 Task: Create a due date automation trigger when advanced on, 2 hours before a card is due add basic without the blue label.
Action: Mouse moved to (1387, 119)
Screenshot: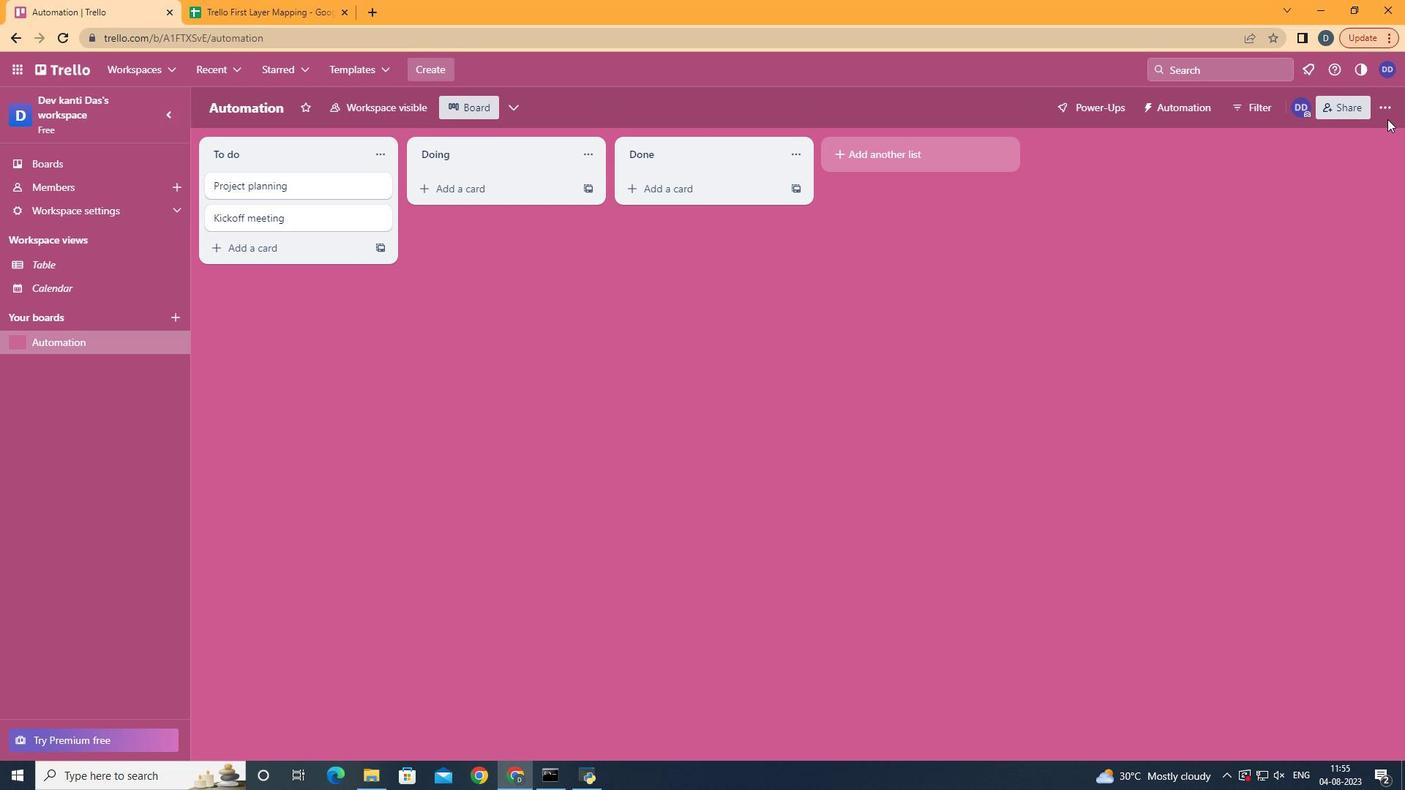 
Action: Mouse pressed left at (1387, 119)
Screenshot: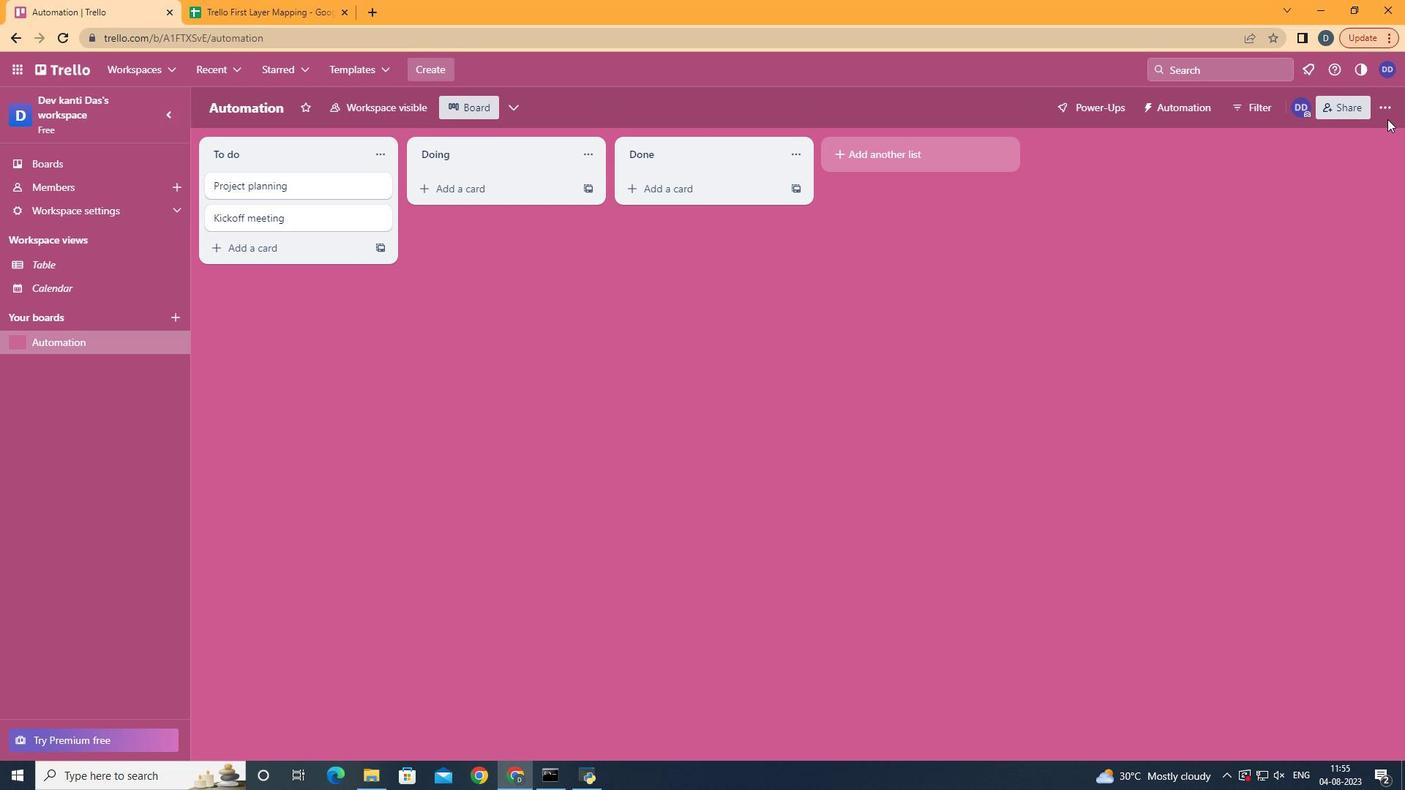 
Action: Mouse moved to (1387, 114)
Screenshot: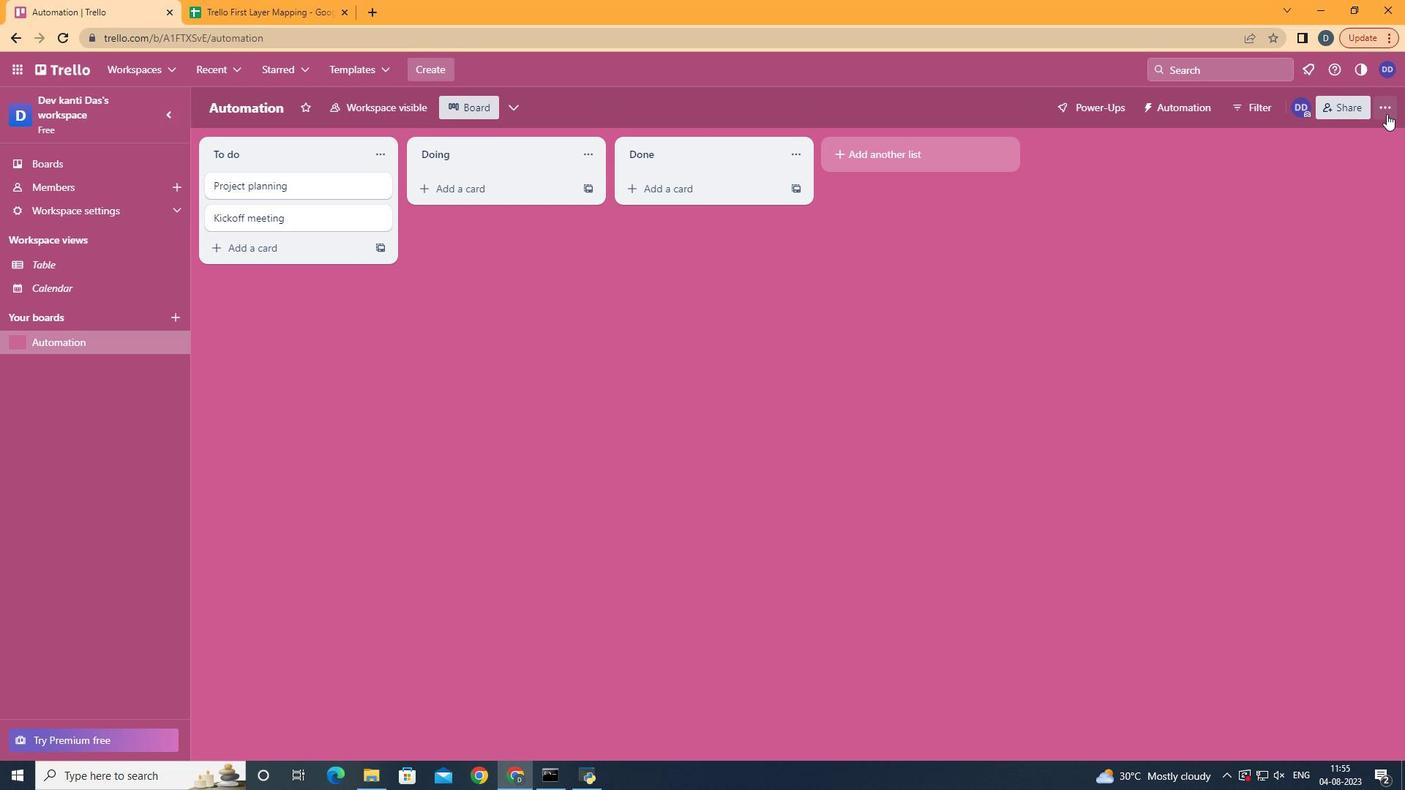 
Action: Mouse pressed left at (1387, 114)
Screenshot: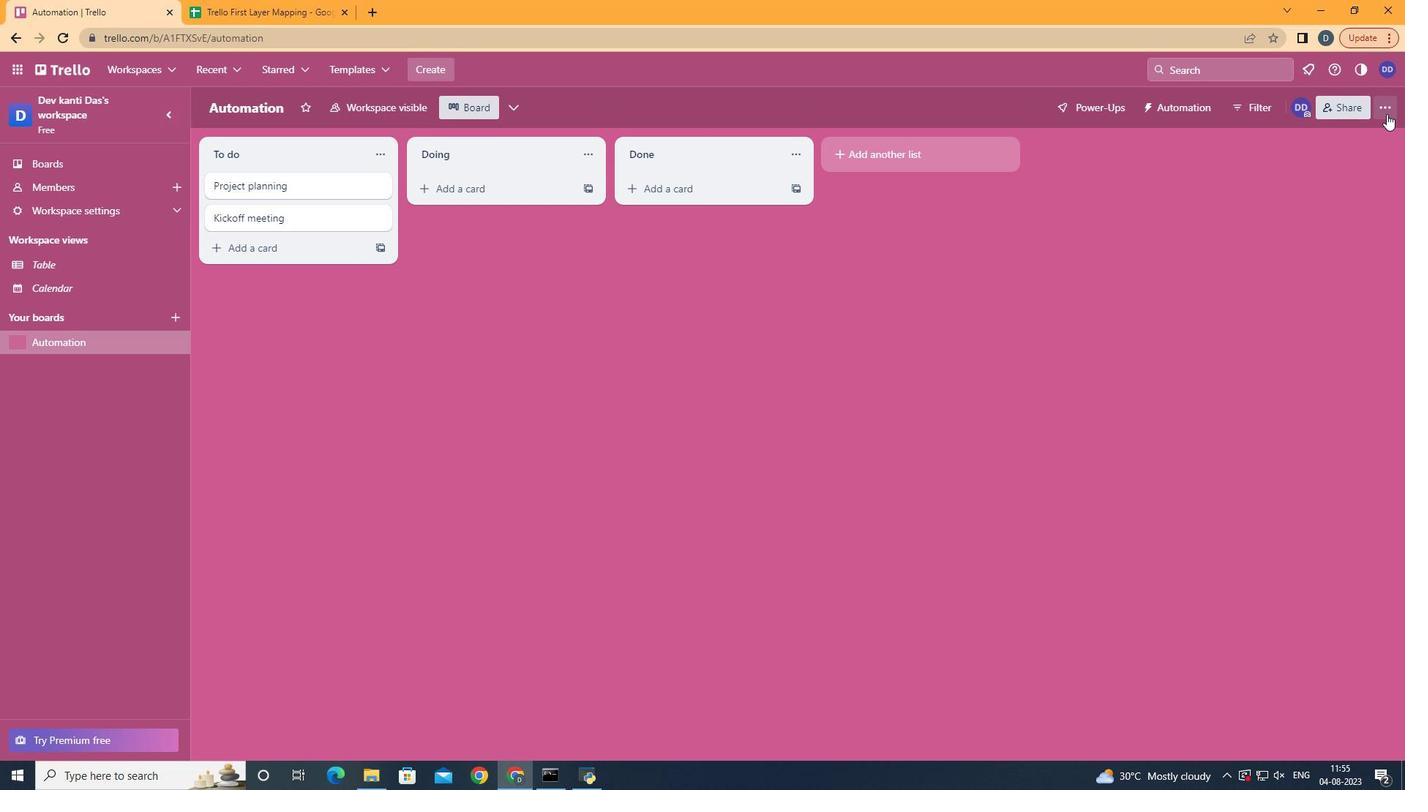 
Action: Mouse moved to (1263, 303)
Screenshot: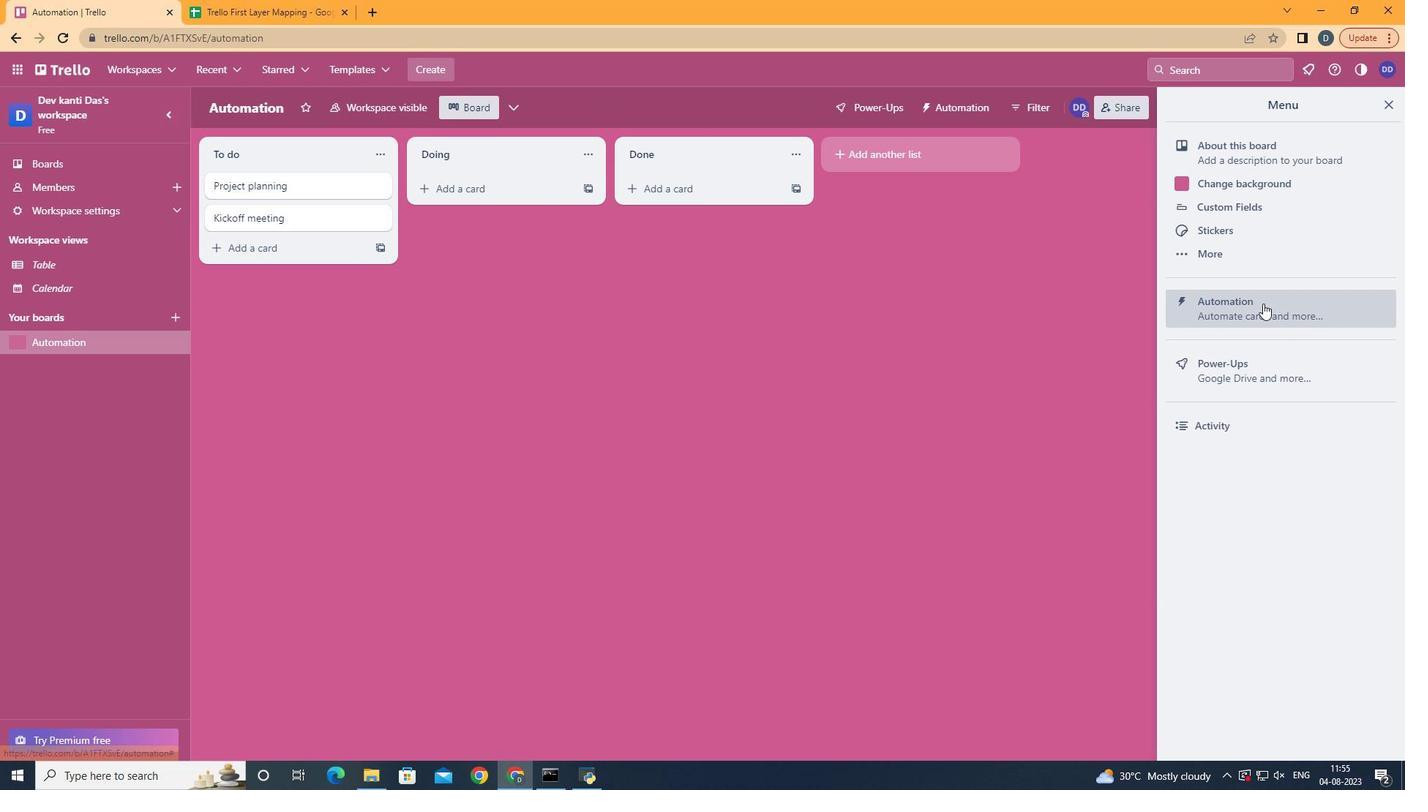 
Action: Mouse pressed left at (1263, 303)
Screenshot: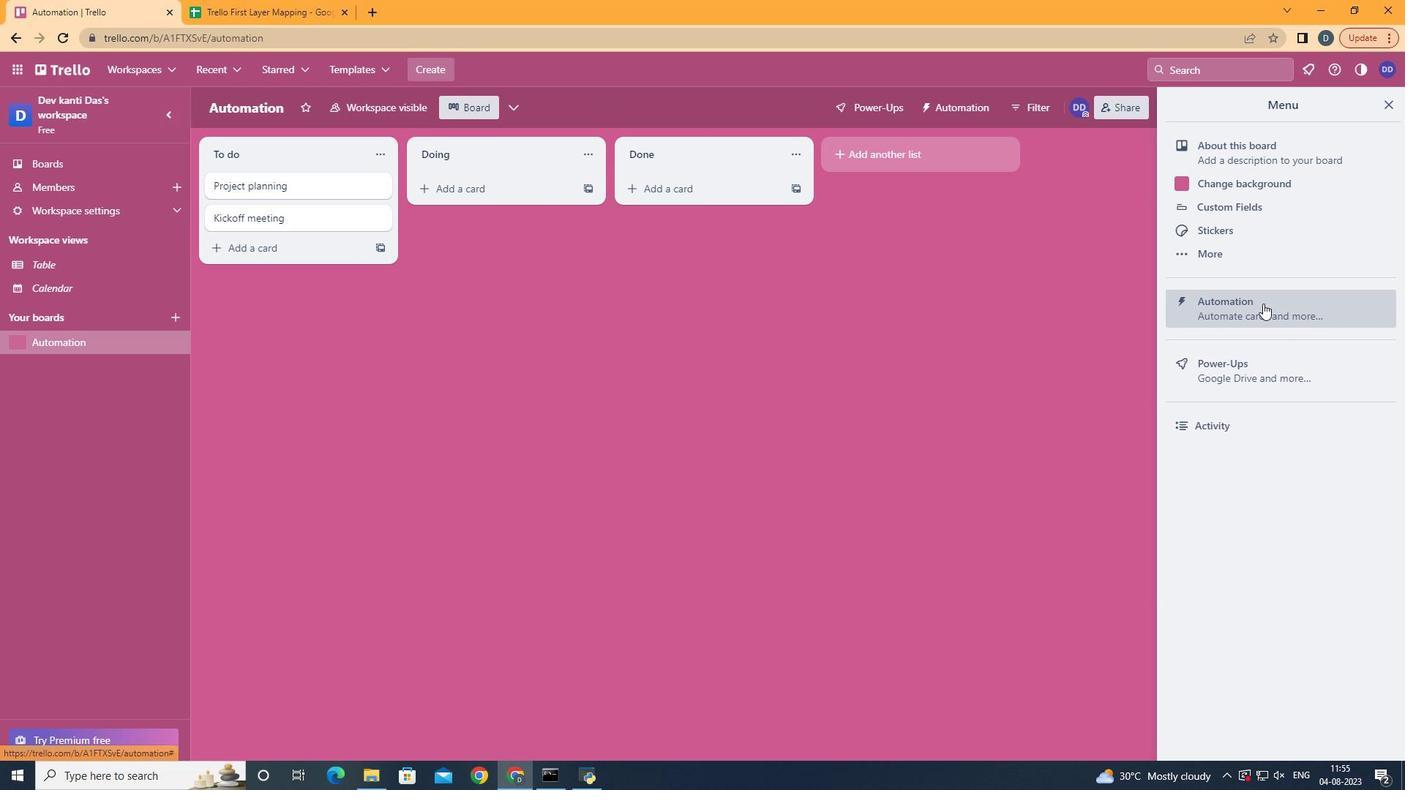
Action: Mouse moved to (302, 292)
Screenshot: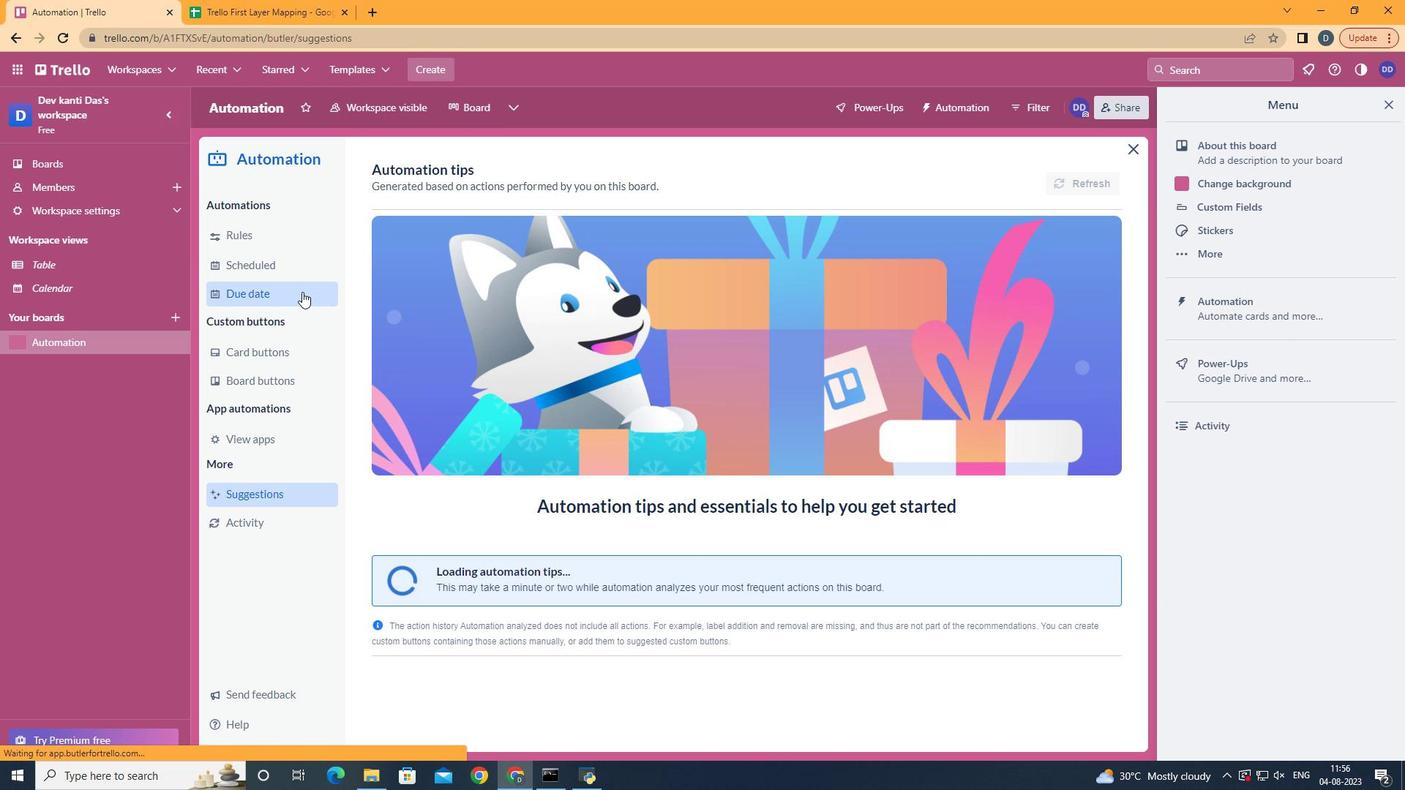 
Action: Mouse pressed left at (302, 292)
Screenshot: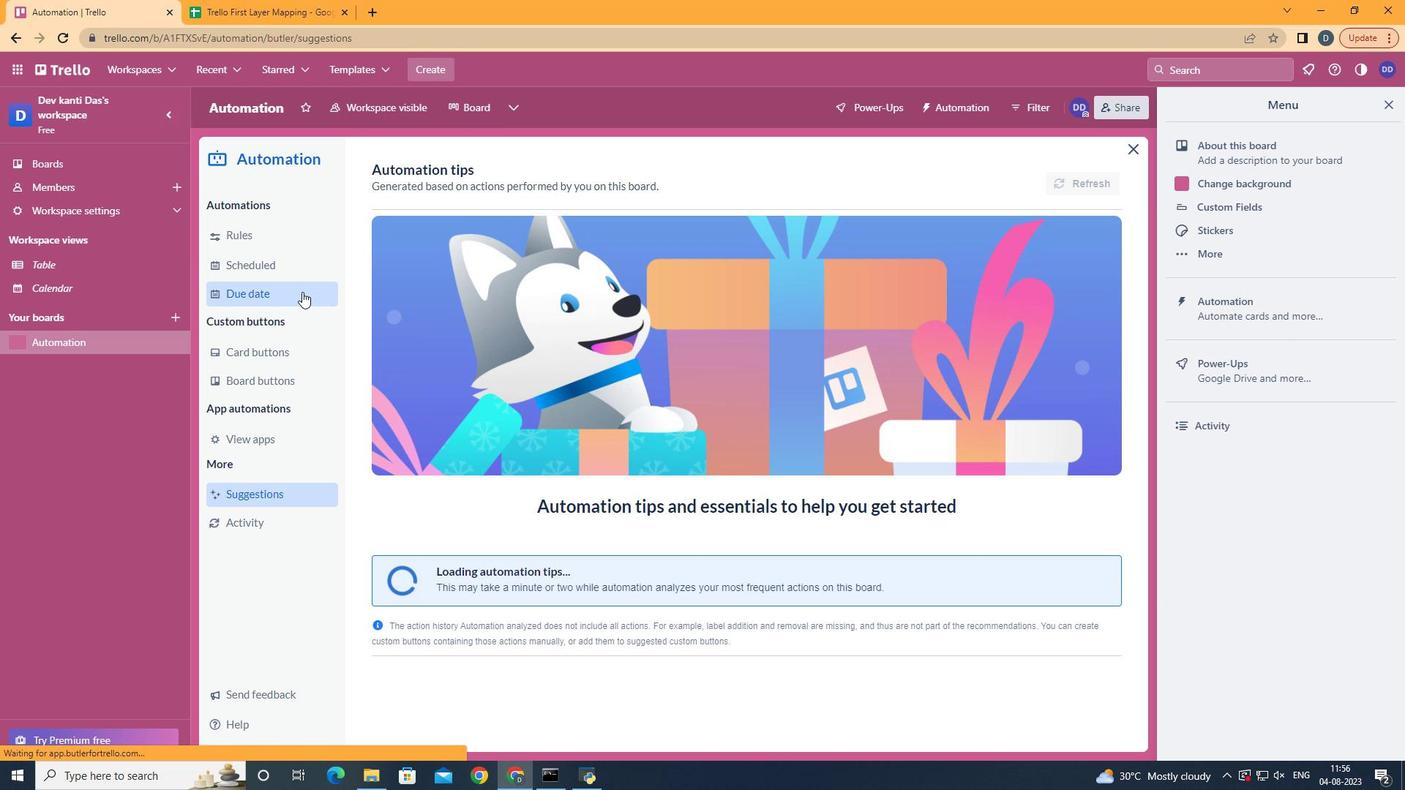 
Action: Mouse moved to (1036, 174)
Screenshot: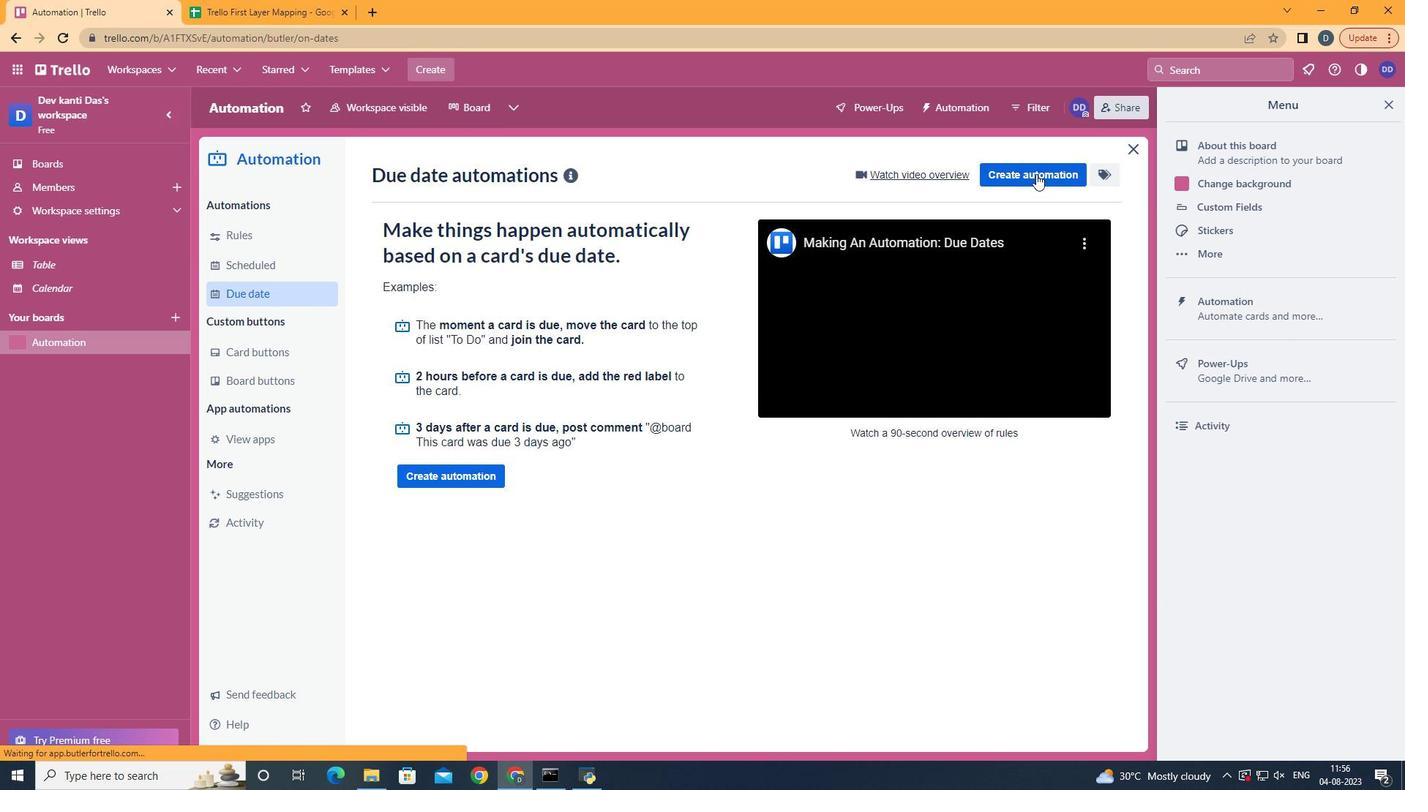 
Action: Mouse pressed left at (1036, 174)
Screenshot: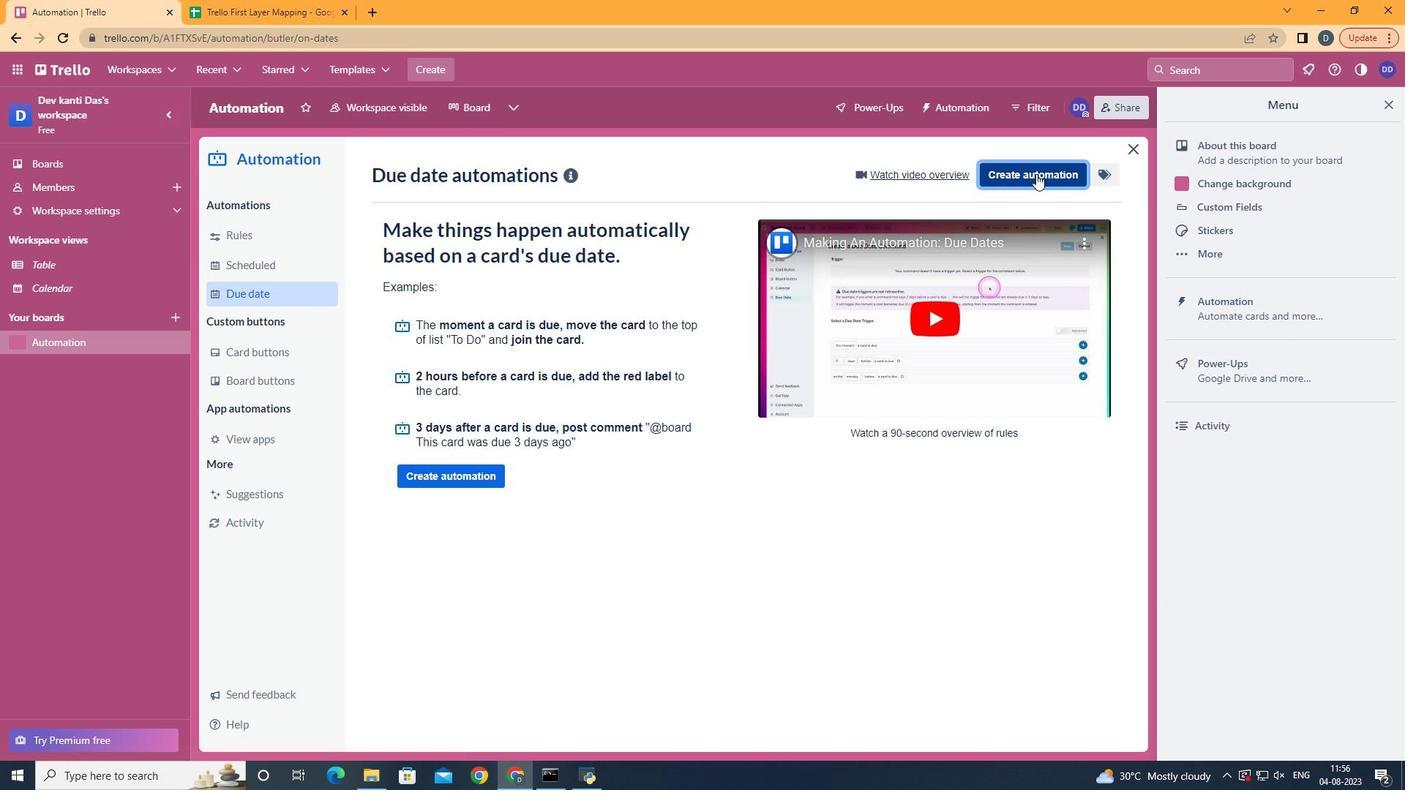 
Action: Mouse moved to (785, 314)
Screenshot: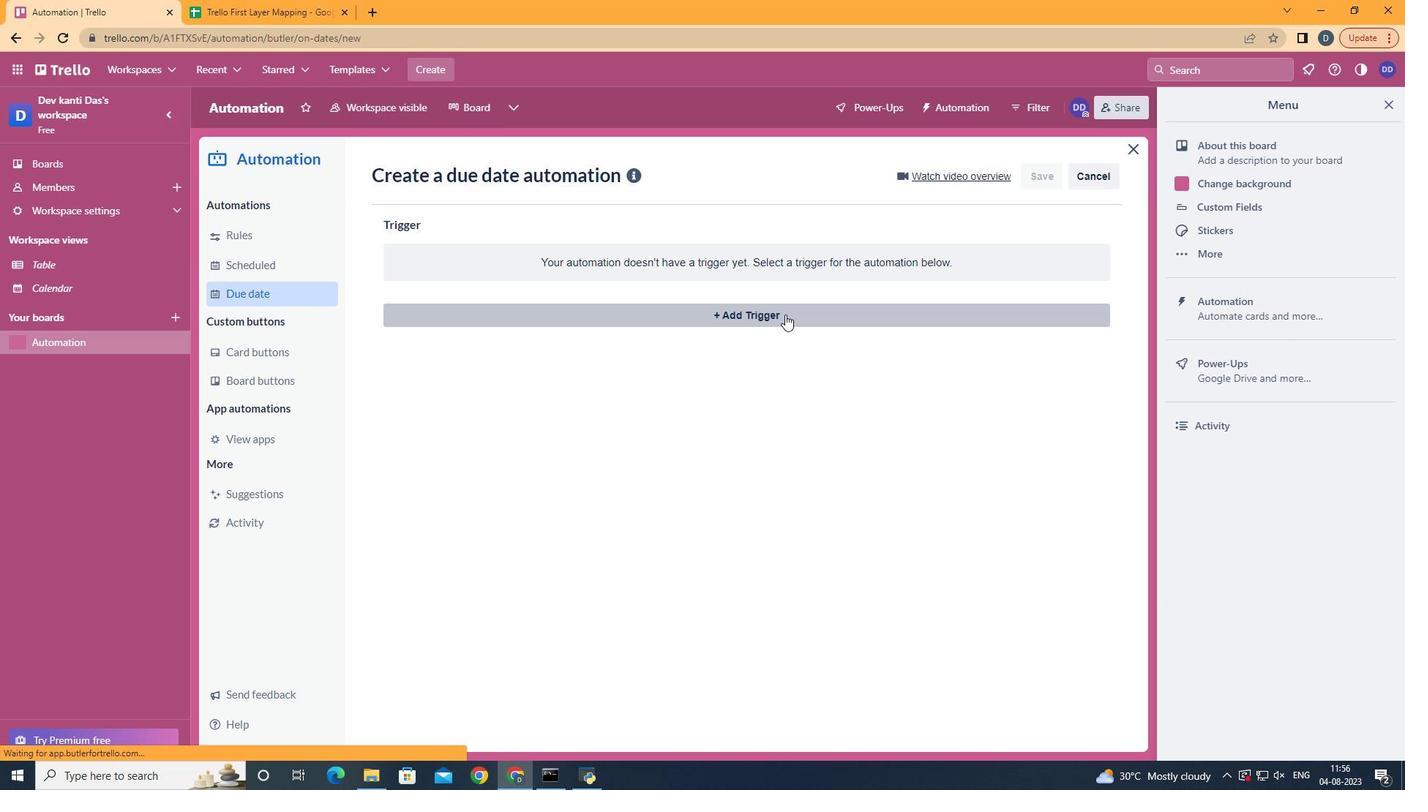 
Action: Mouse pressed left at (785, 314)
Screenshot: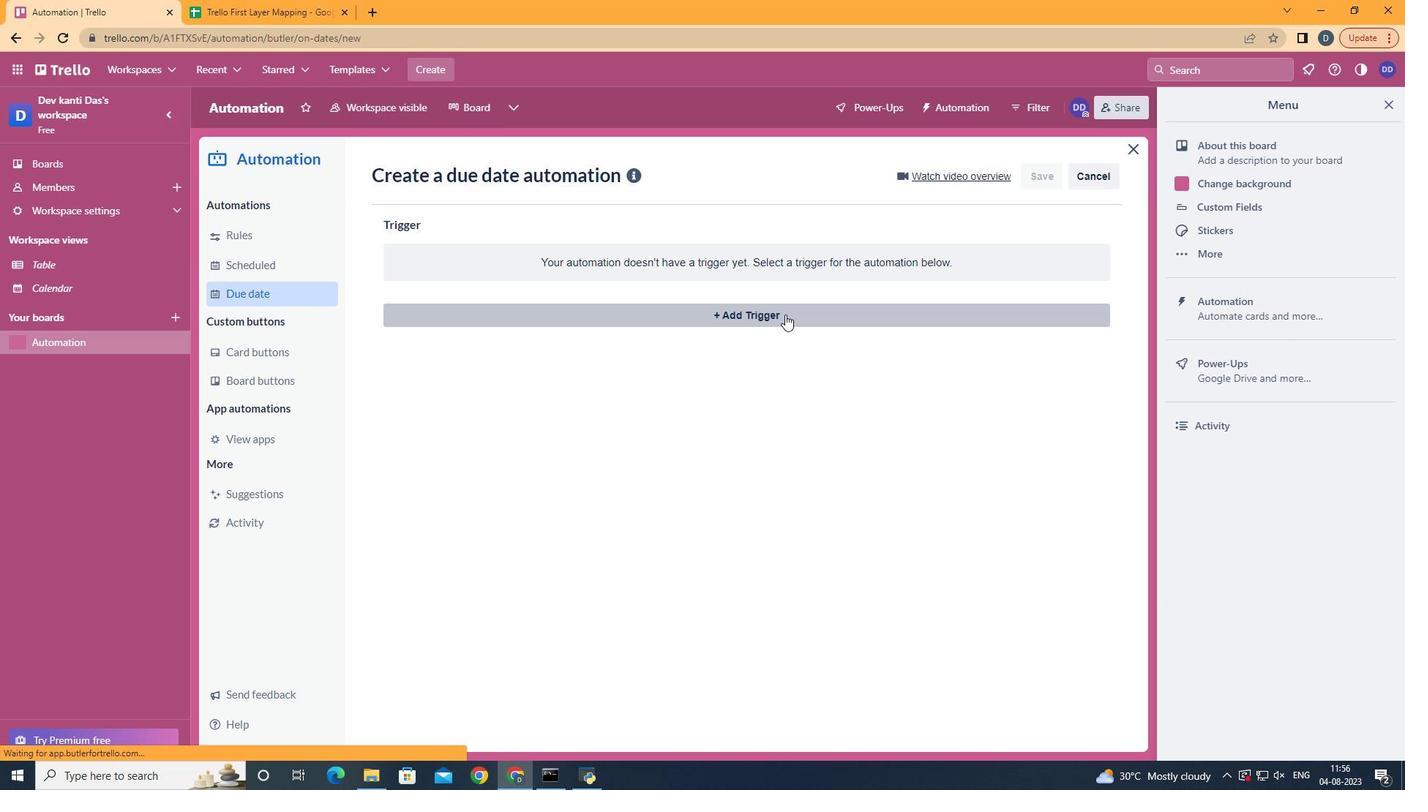 
Action: Mouse moved to (477, 619)
Screenshot: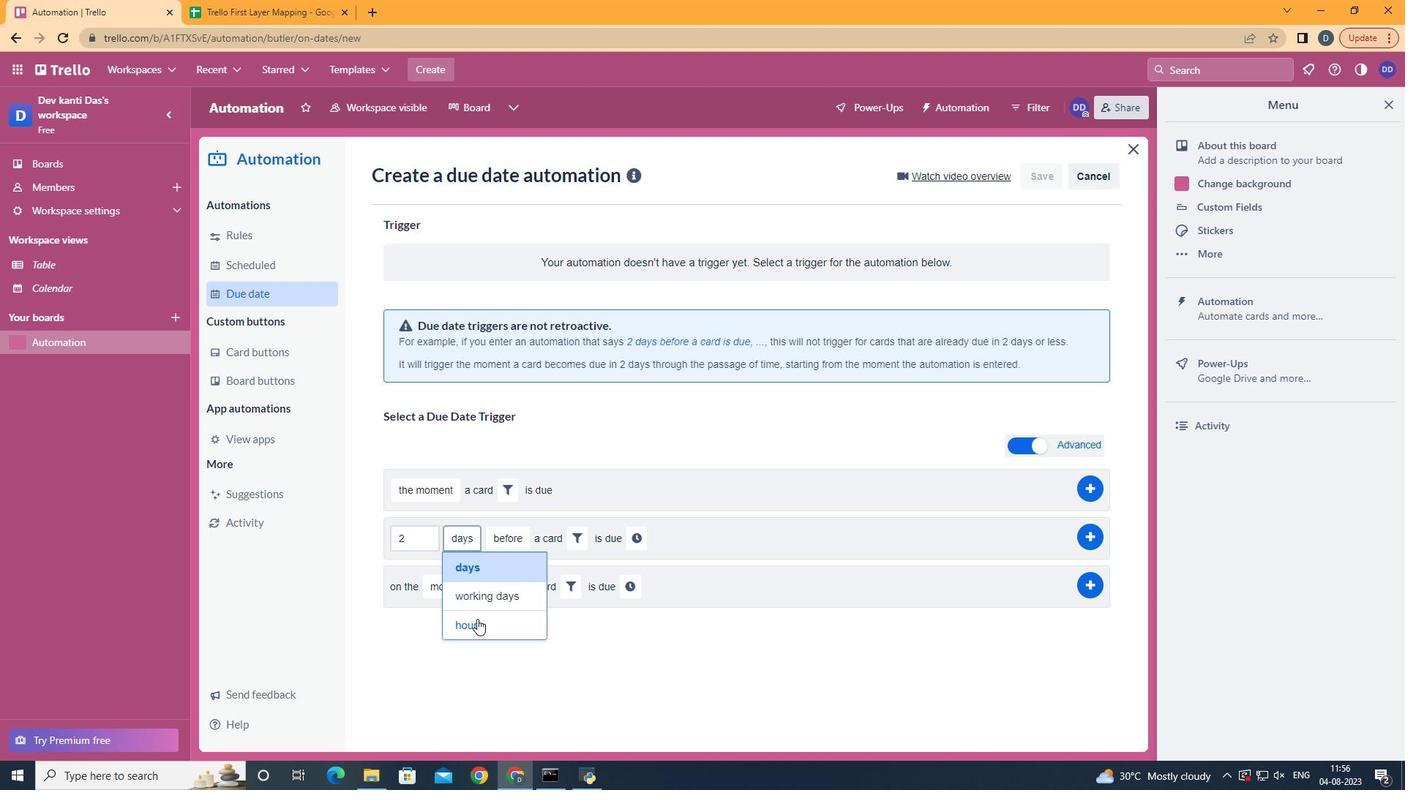 
Action: Mouse pressed left at (477, 619)
Screenshot: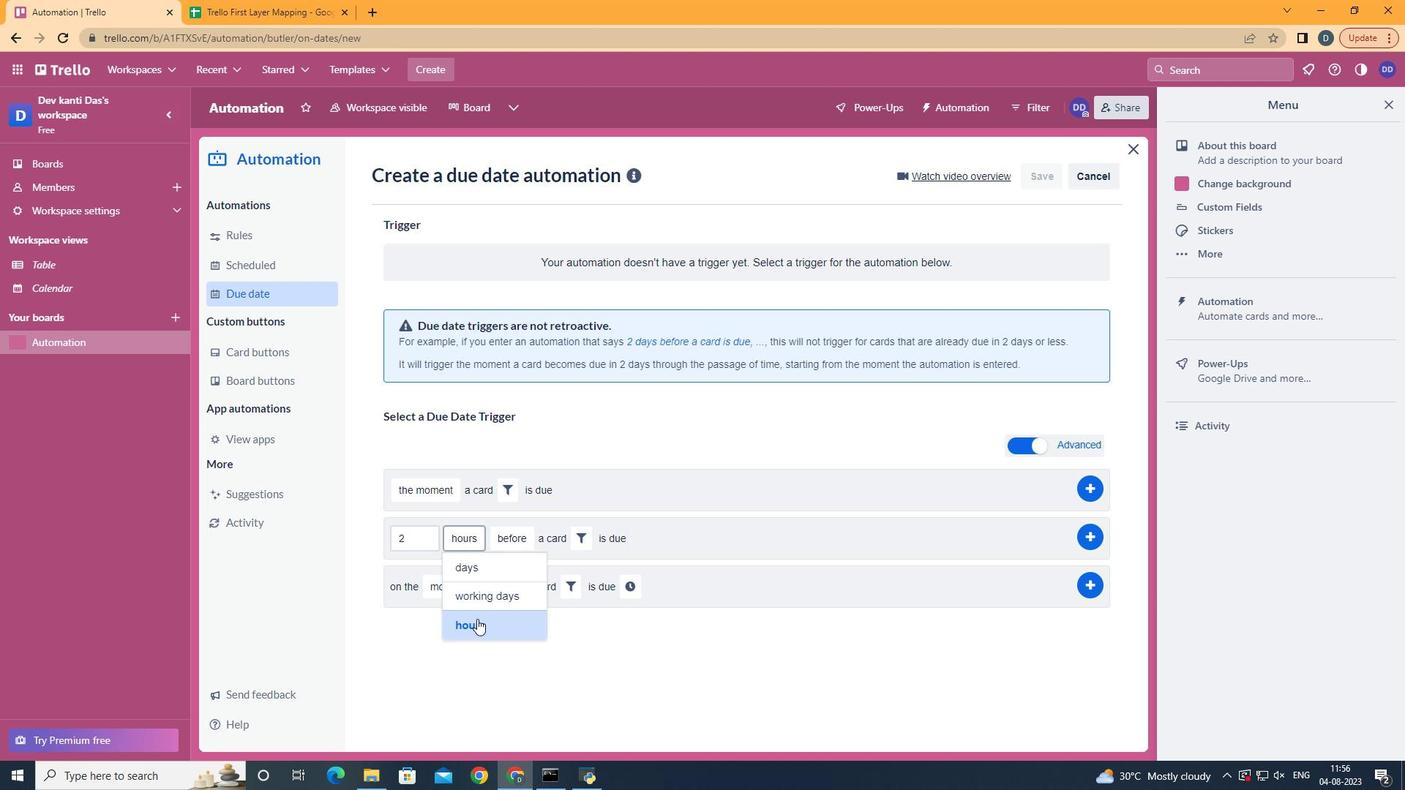 
Action: Mouse moved to (524, 561)
Screenshot: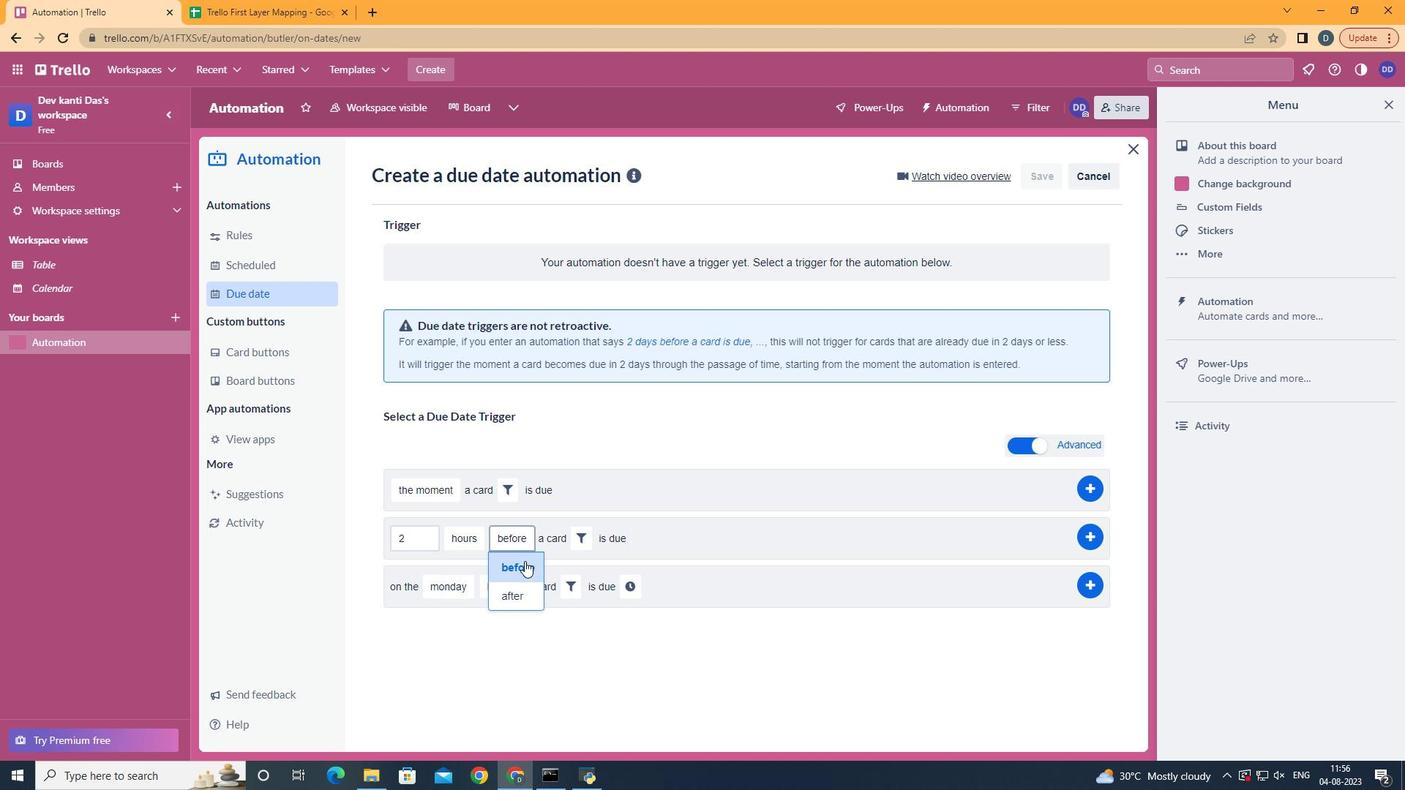 
Action: Mouse pressed left at (524, 561)
Screenshot: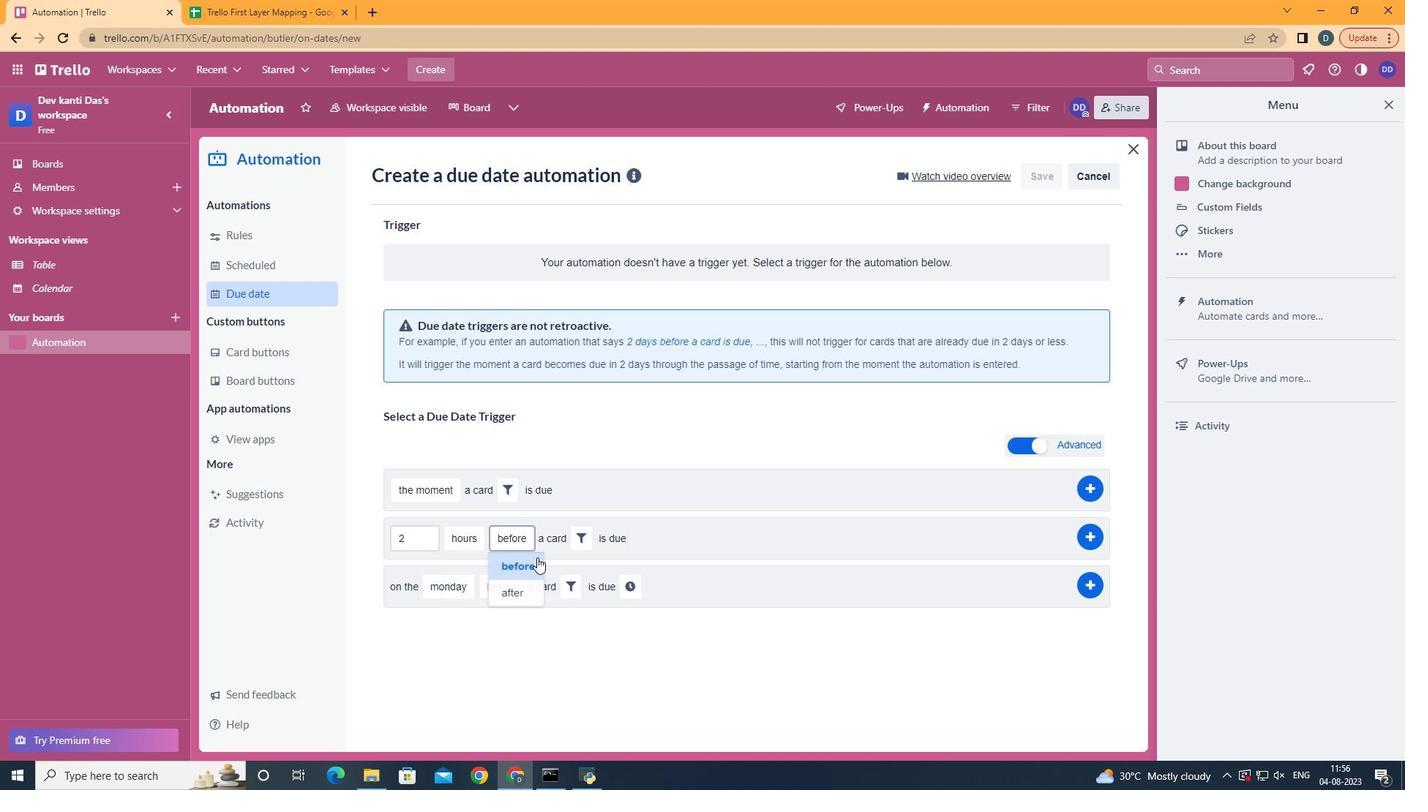 
Action: Mouse moved to (580, 532)
Screenshot: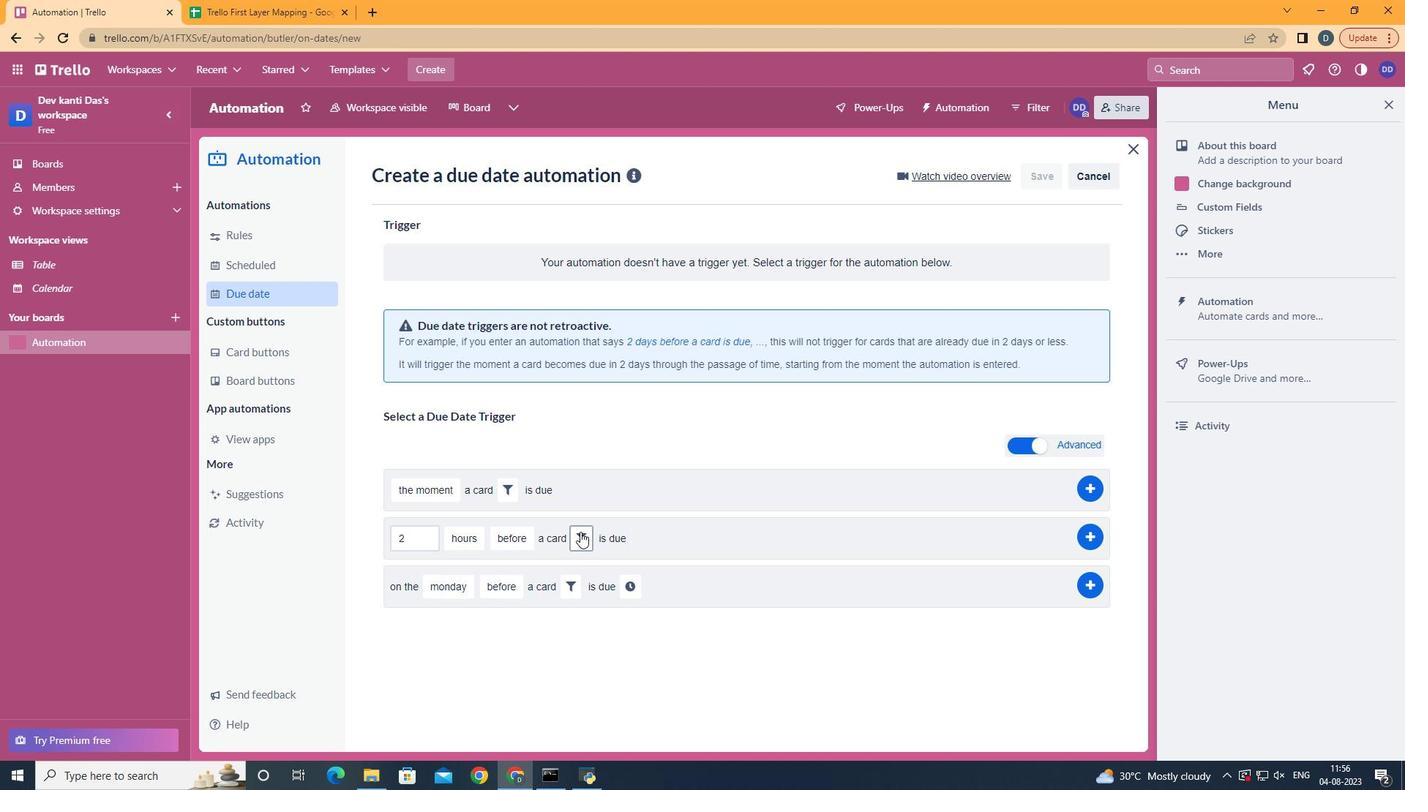 
Action: Mouse pressed left at (580, 532)
Screenshot: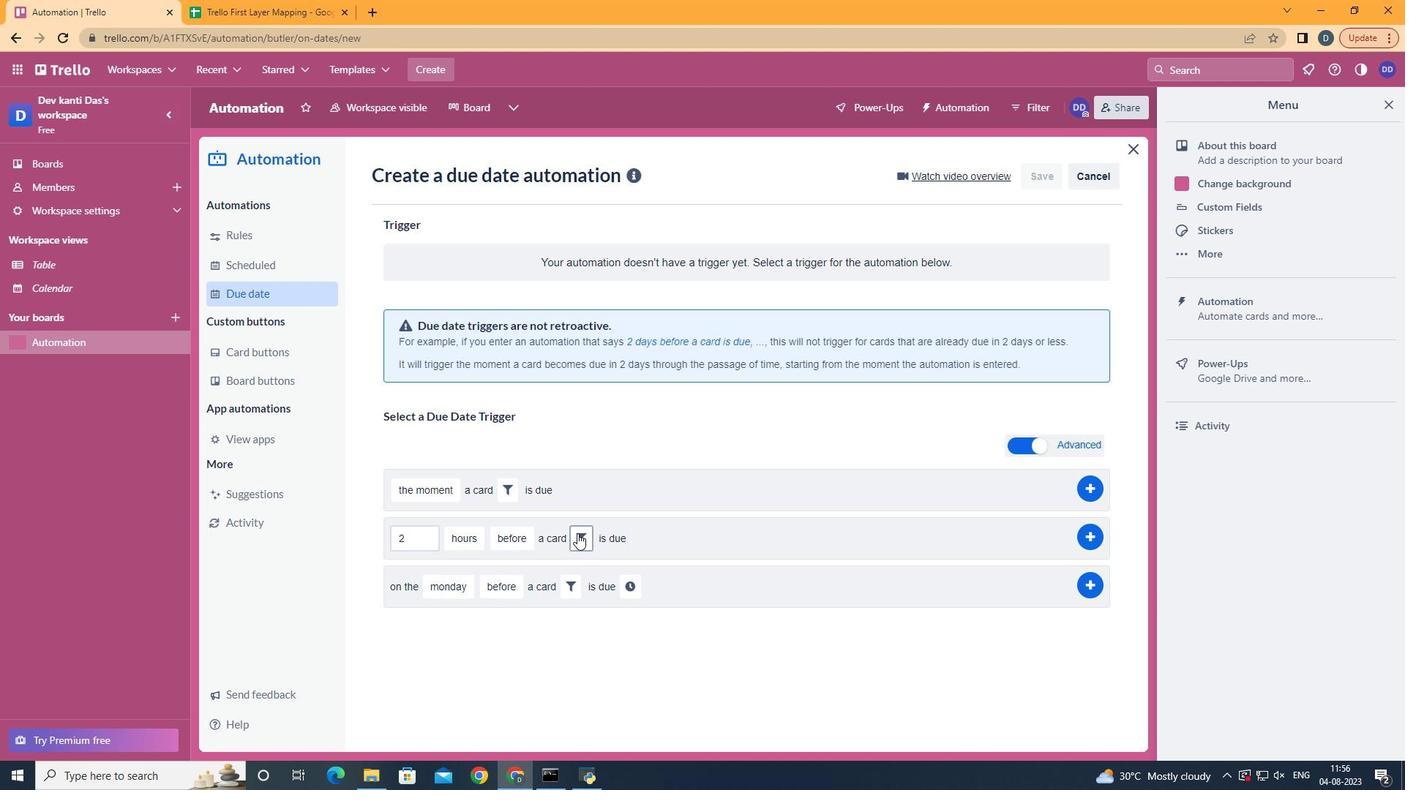 
Action: Mouse moved to (638, 609)
Screenshot: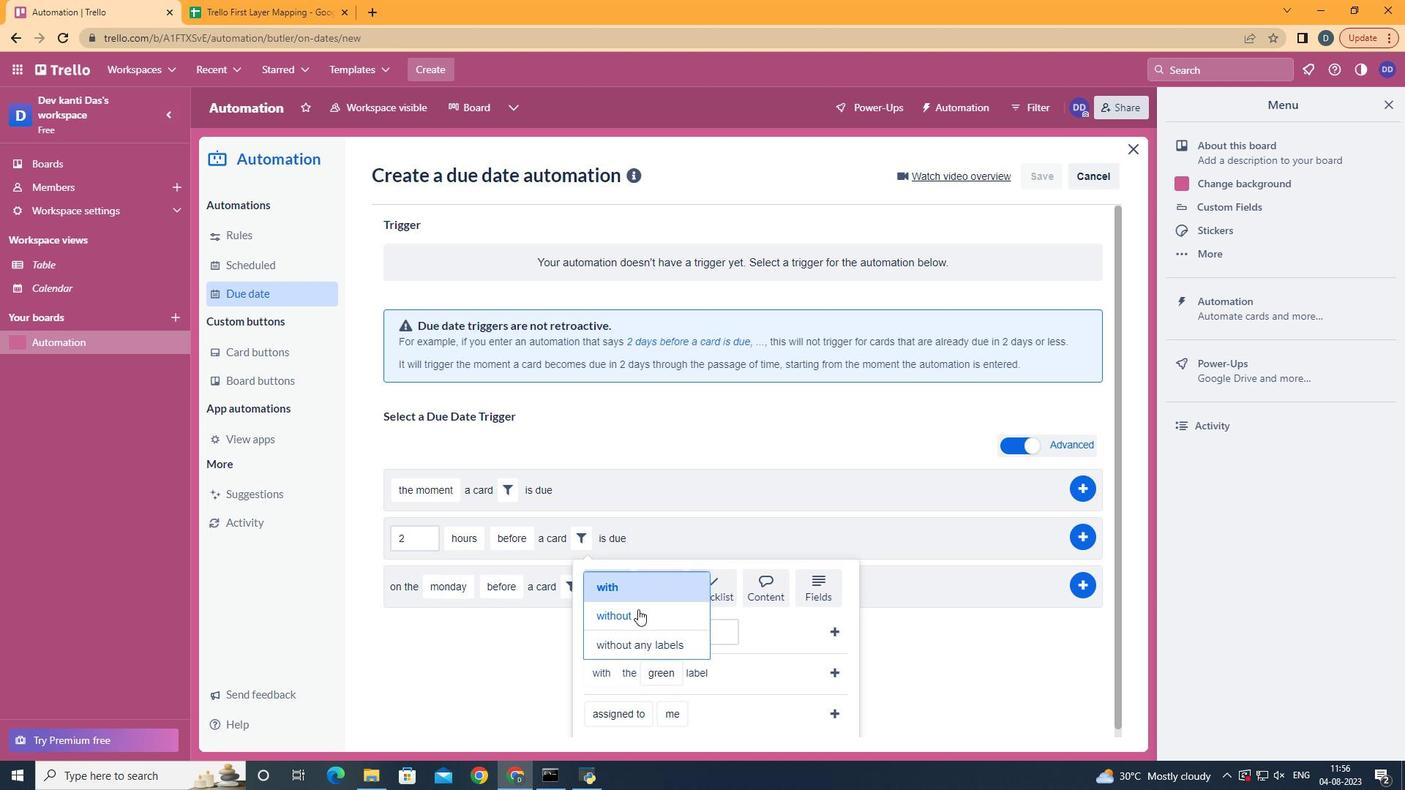 
Action: Mouse pressed left at (638, 609)
Screenshot: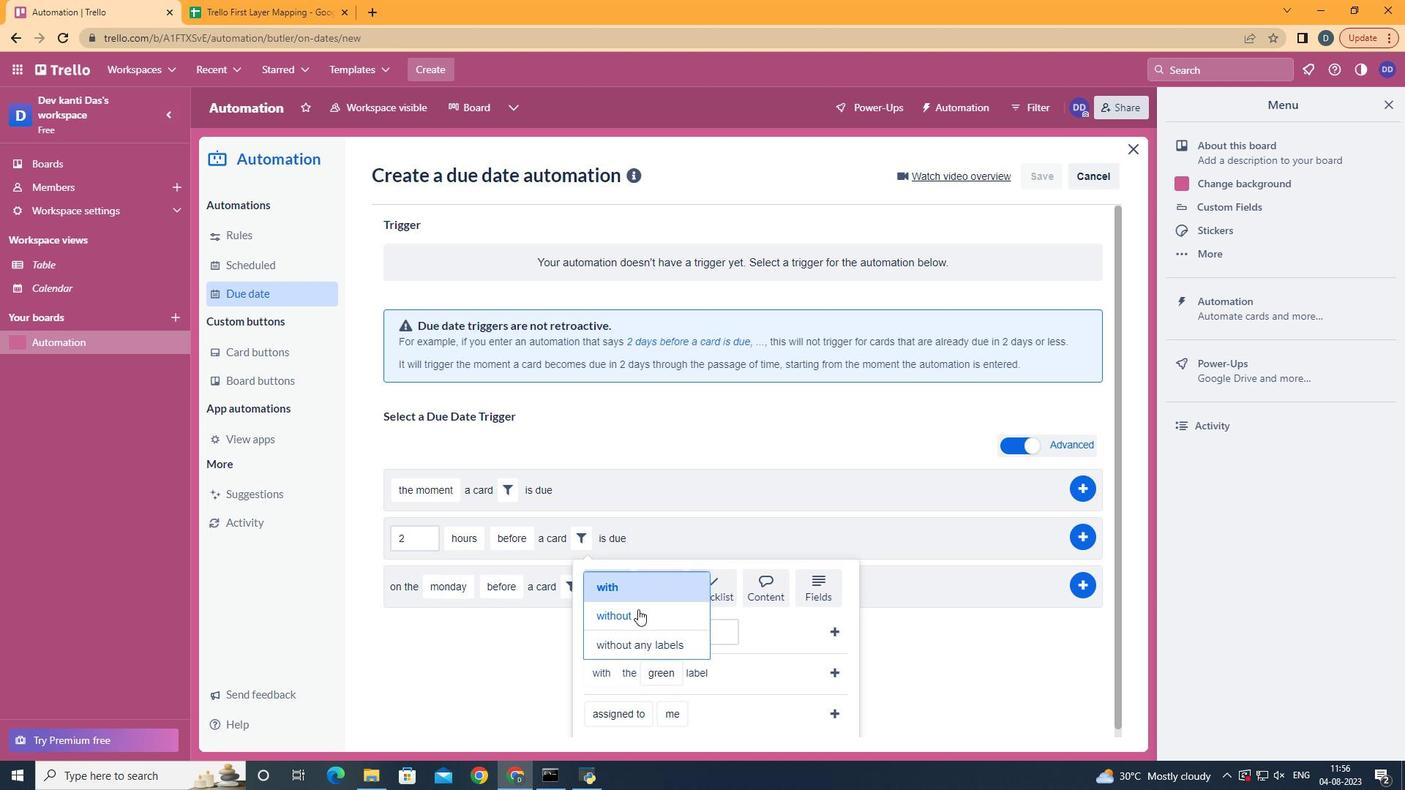 
Action: Mouse moved to (680, 651)
Screenshot: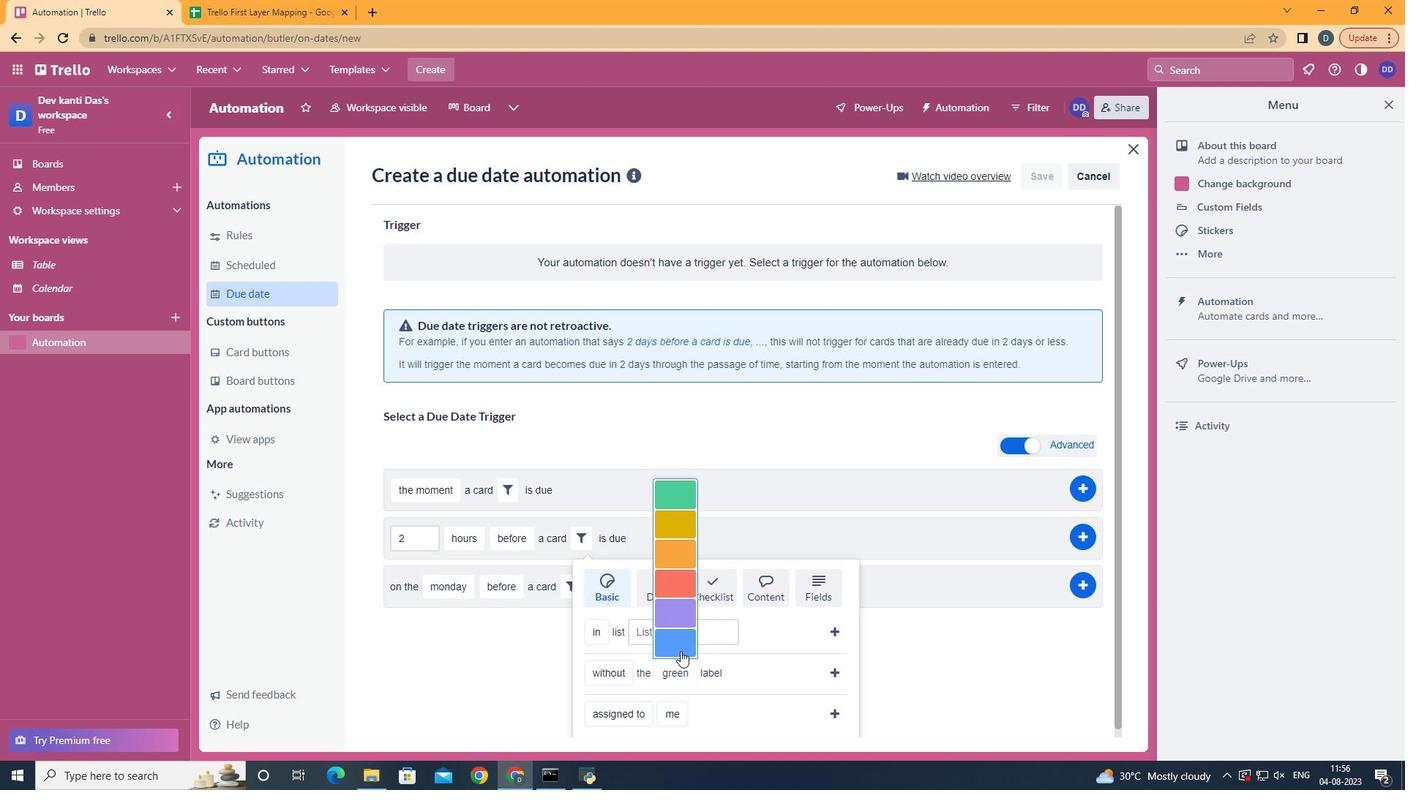 
Action: Mouse pressed left at (680, 651)
Screenshot: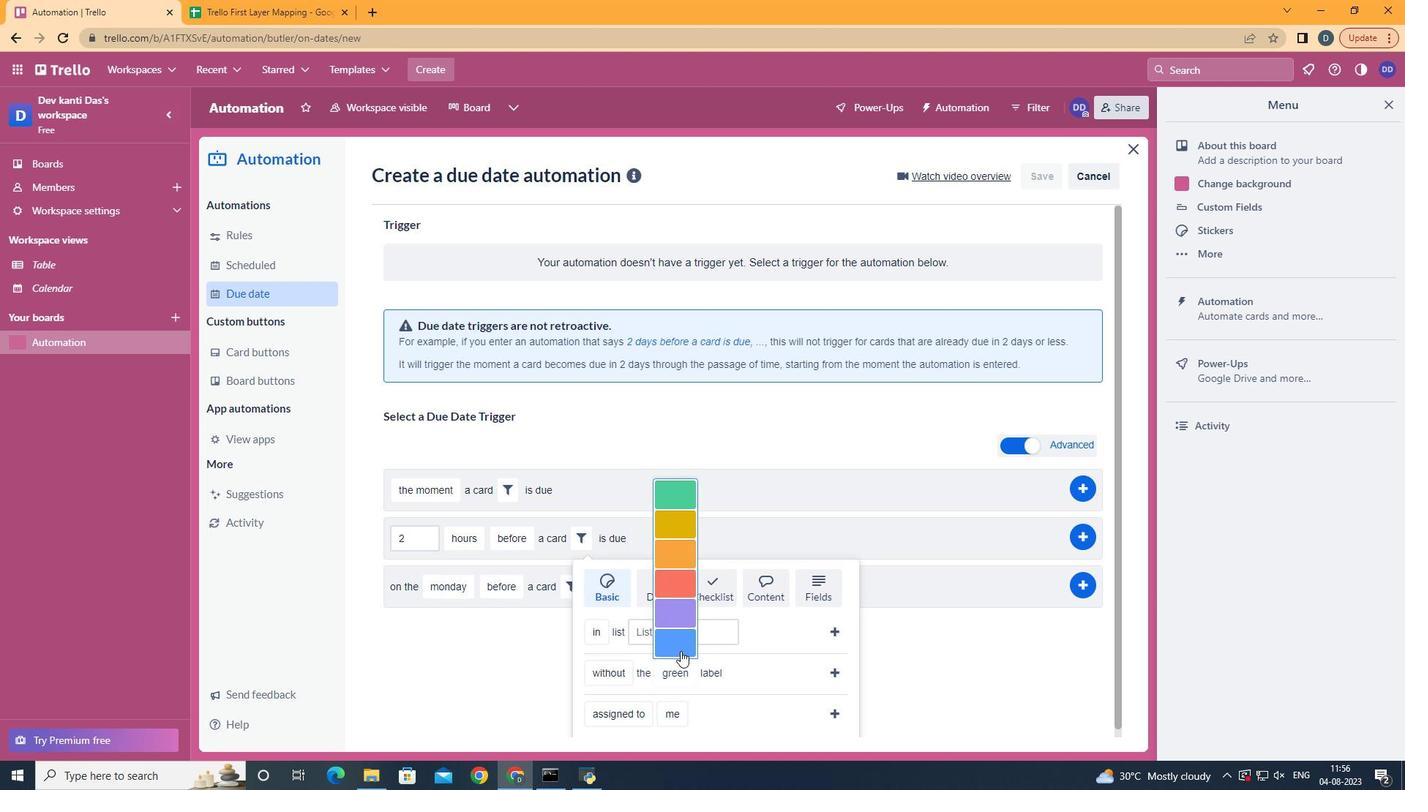 
Action: Mouse moved to (837, 677)
Screenshot: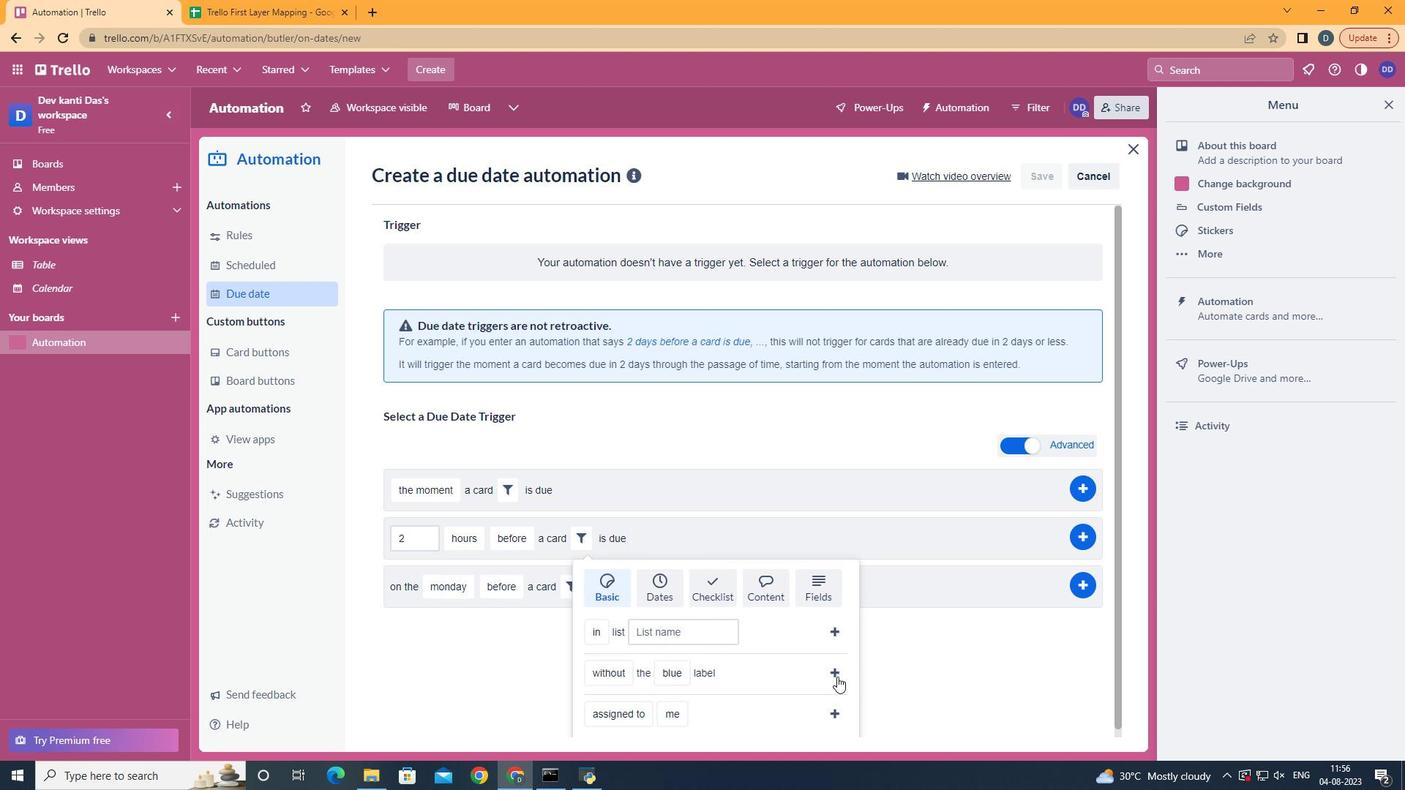 
Action: Mouse pressed left at (837, 677)
Screenshot: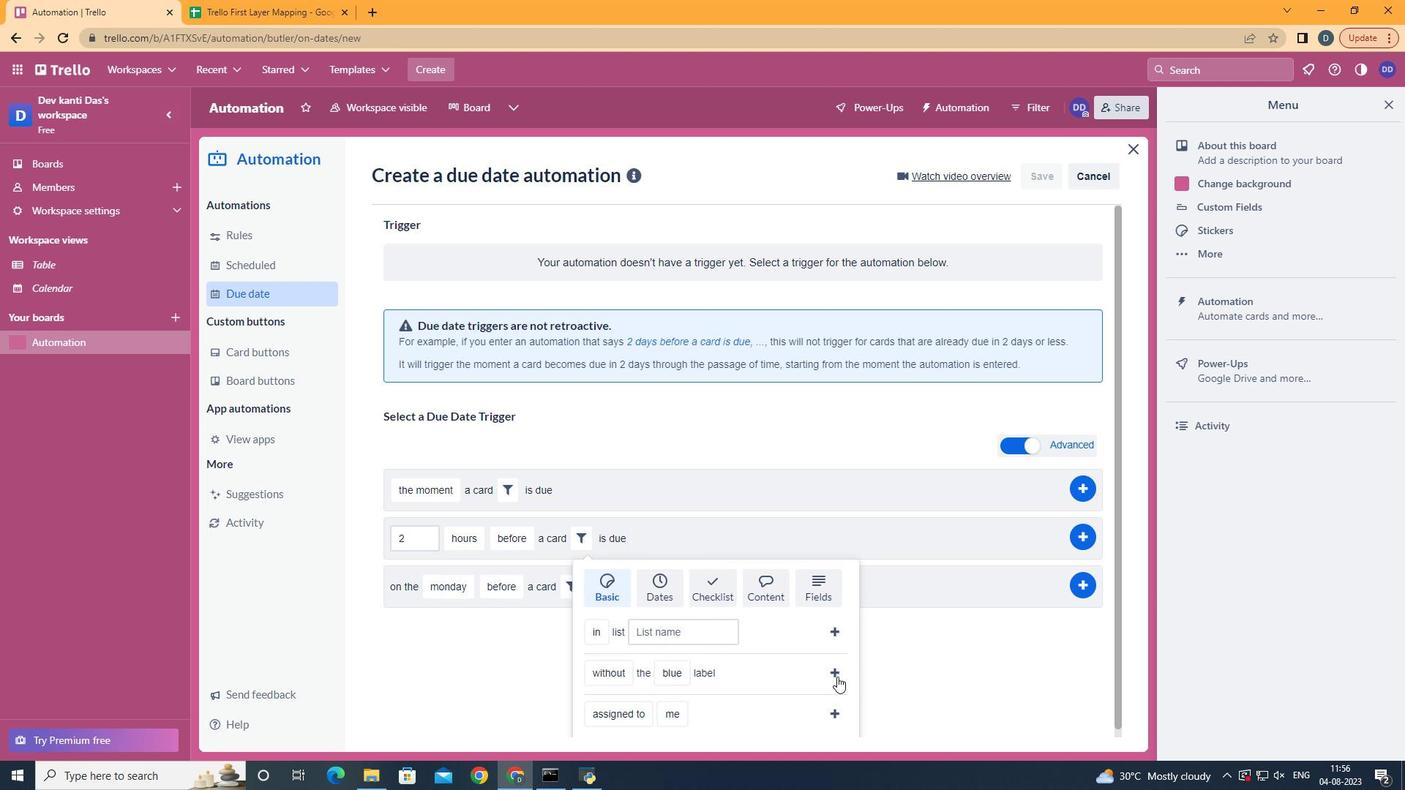 
Action: Mouse moved to (1100, 536)
Screenshot: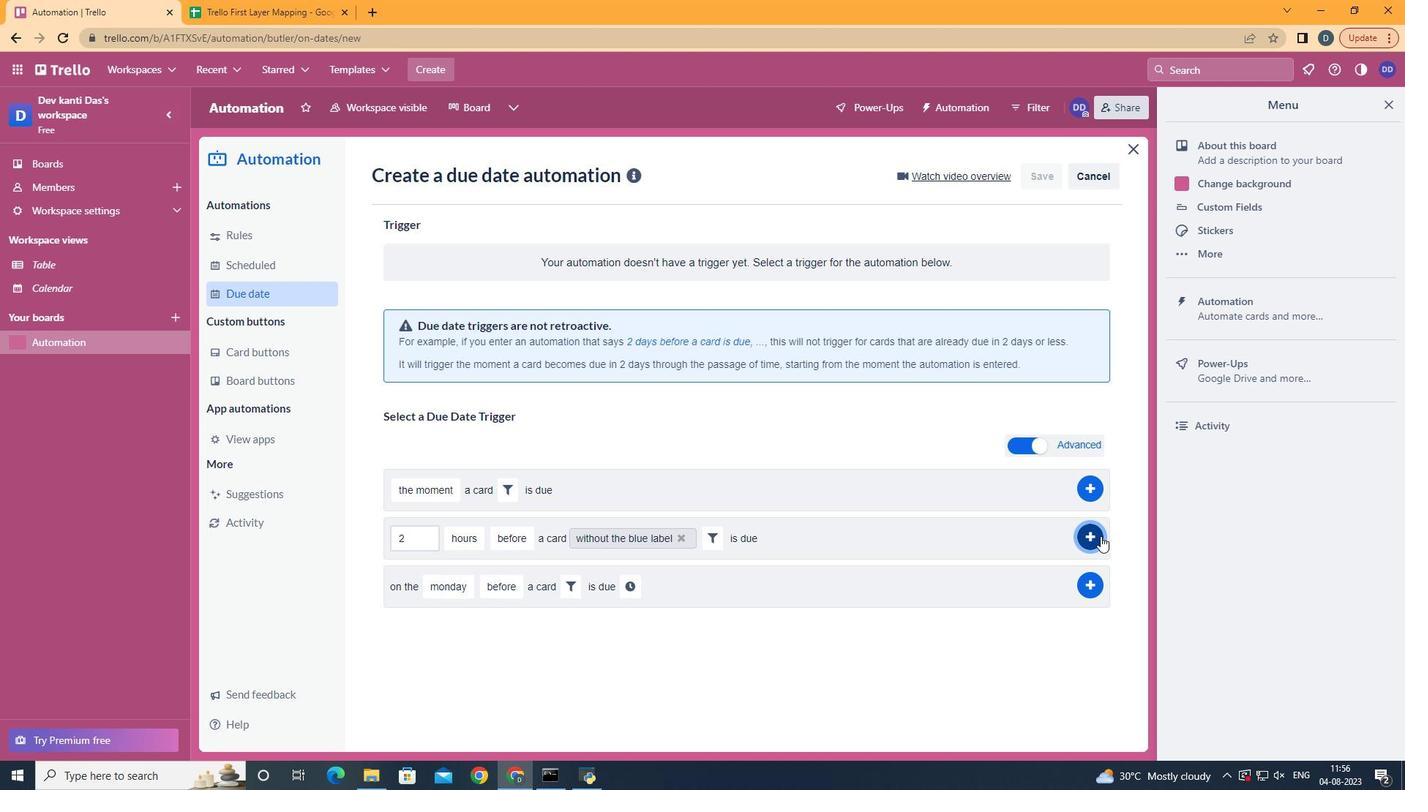 
Action: Mouse pressed left at (1100, 536)
Screenshot: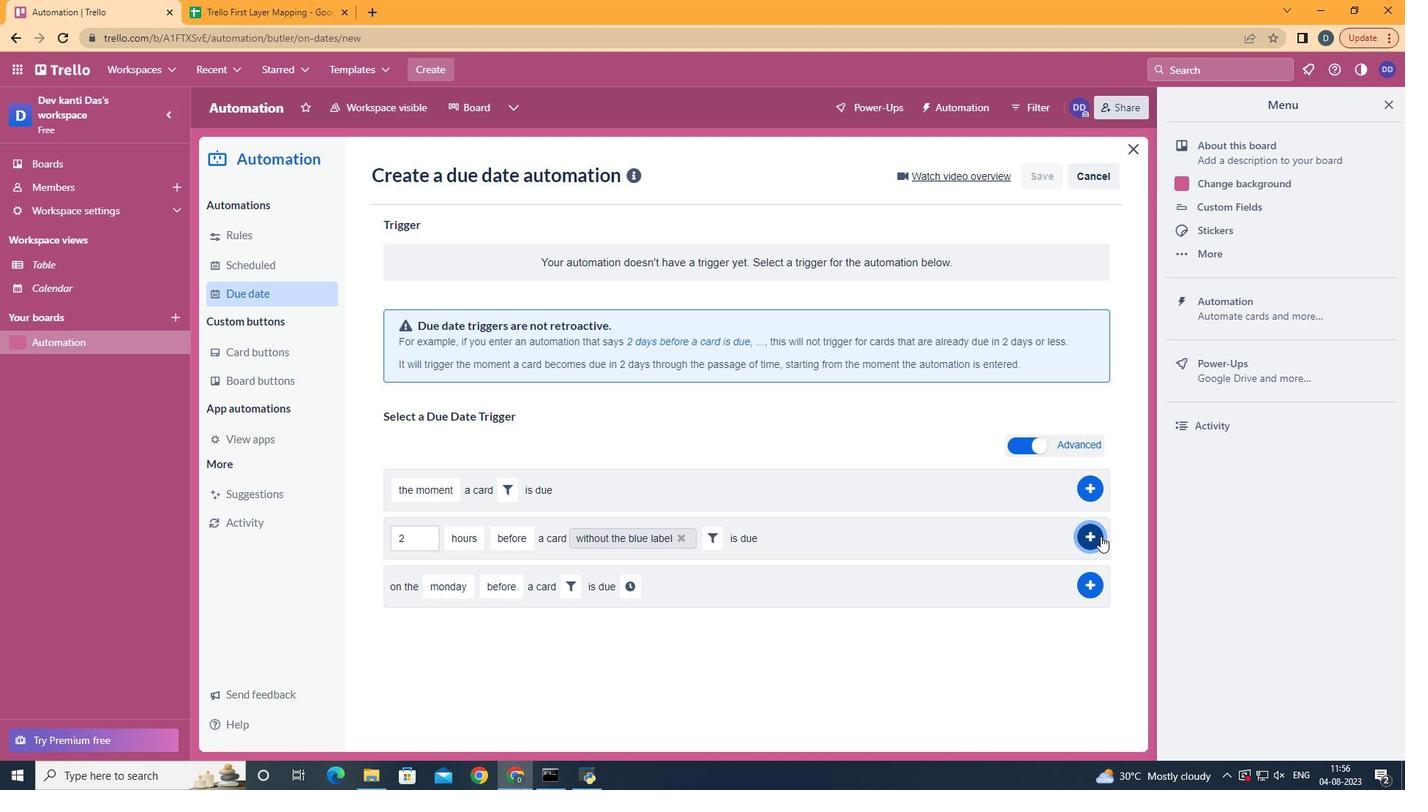 
Action: Mouse moved to (674, 213)
Screenshot: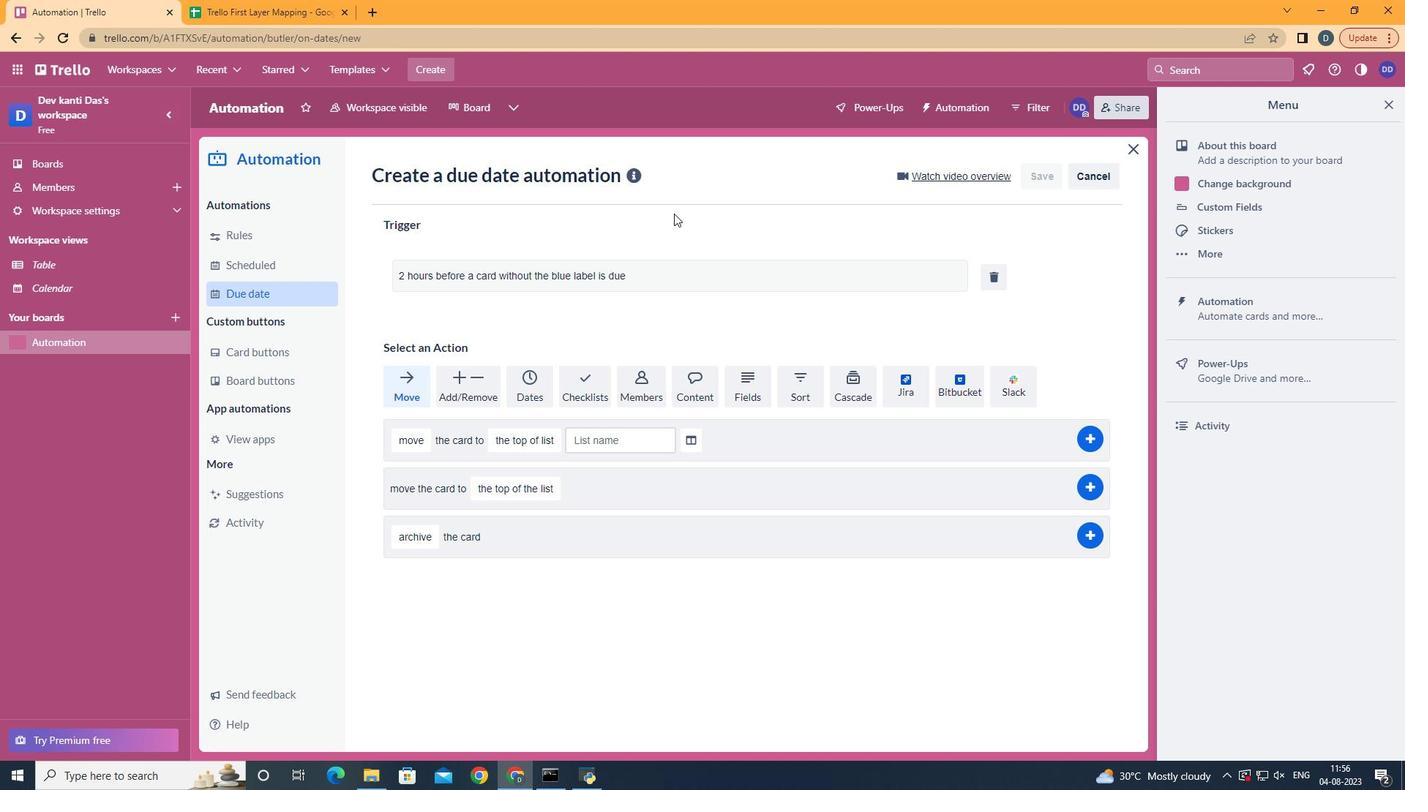 
